 Task: Select the onWindowChange in the auto-save.
Action: Mouse moved to (25, 577)
Screenshot: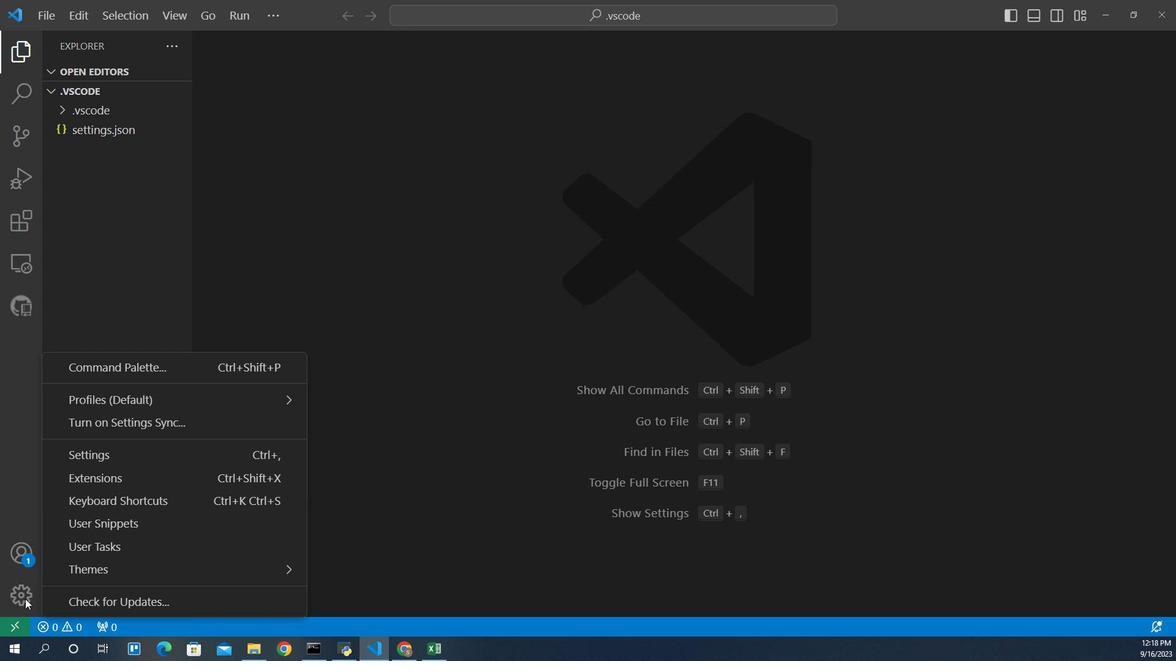 
Action: Mouse pressed left at (25, 577)
Screenshot: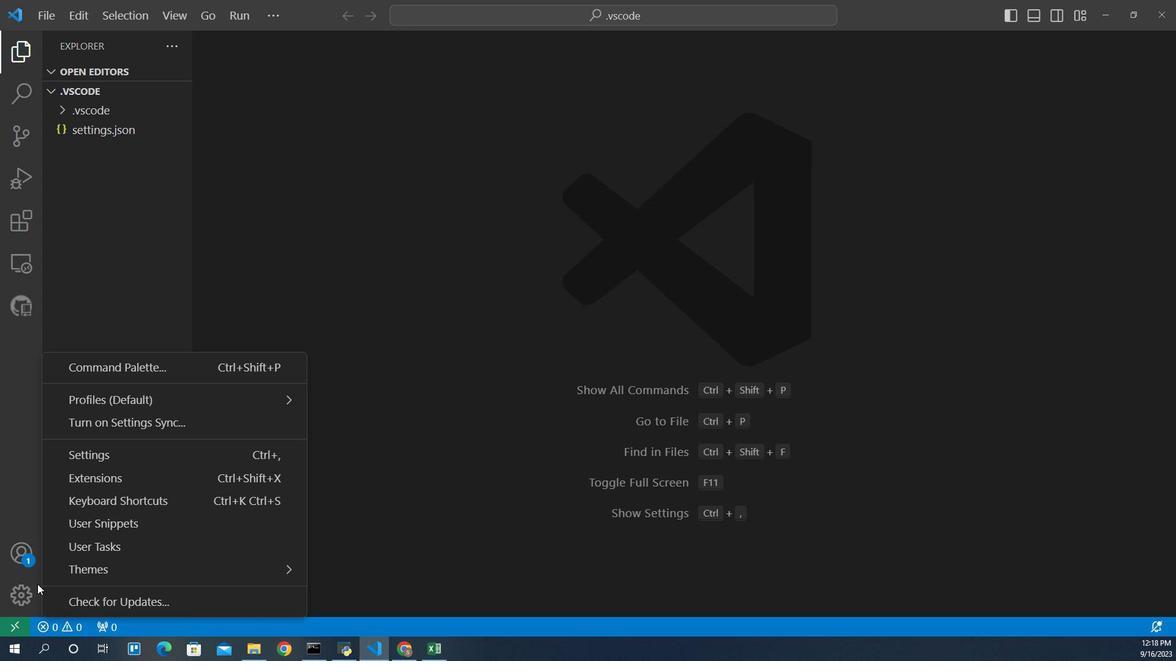 
Action: Mouse moved to (83, 469)
Screenshot: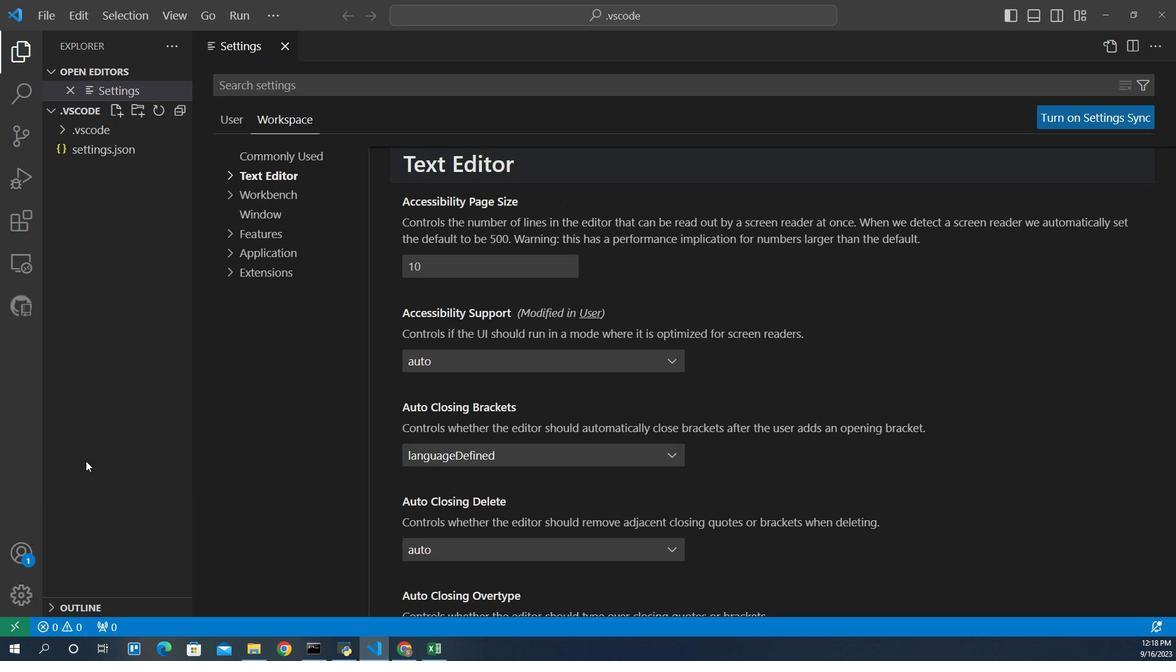 
Action: Mouse pressed left at (83, 469)
Screenshot: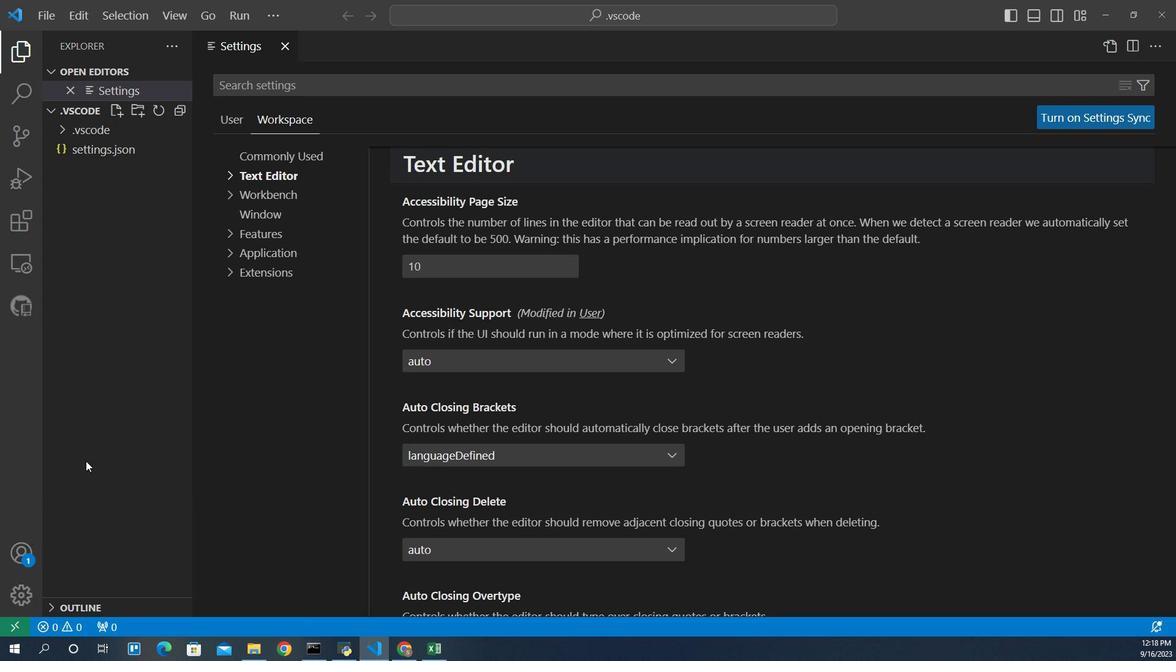 
Action: Mouse moved to (268, 198)
Screenshot: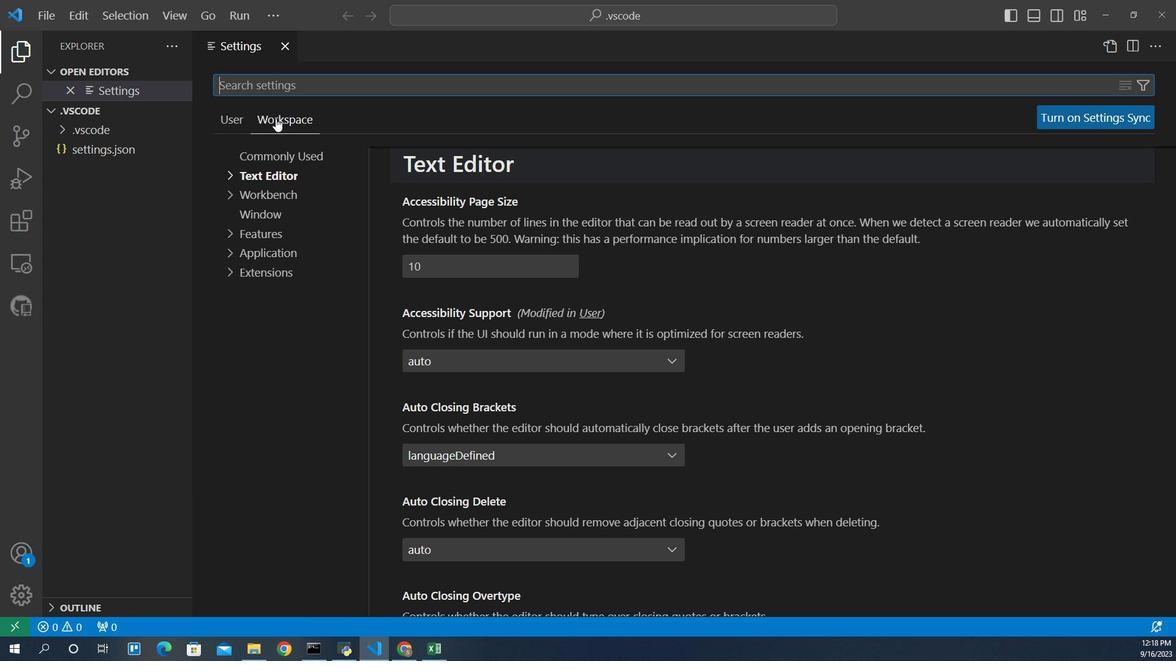 
Action: Mouse pressed left at (268, 198)
Screenshot: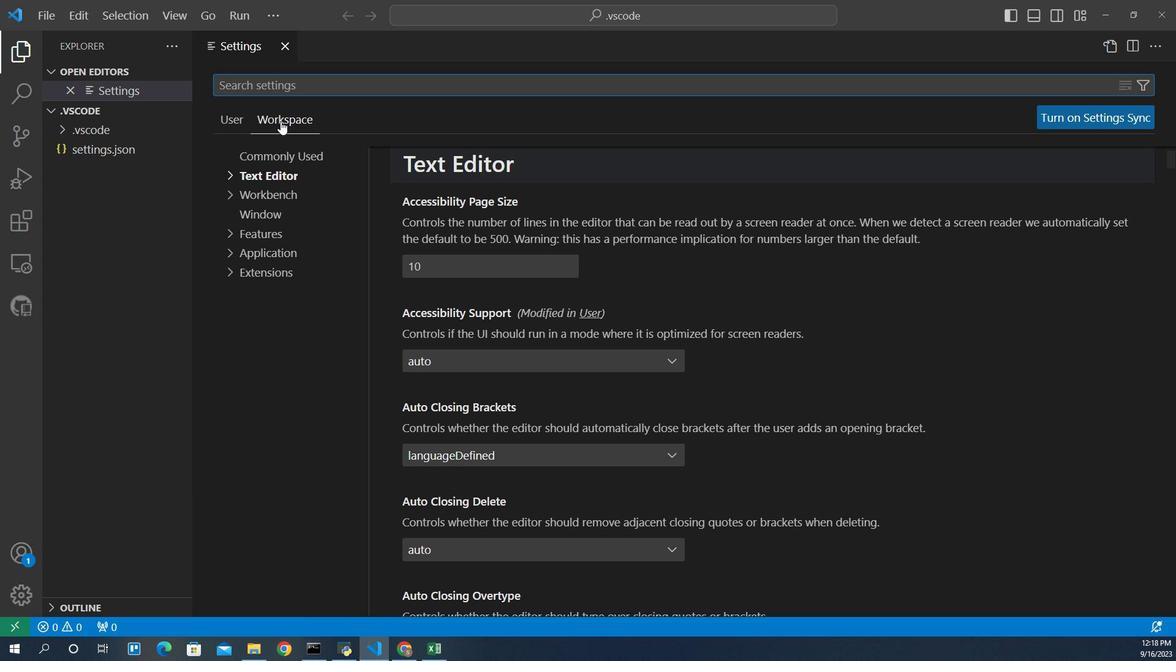 
Action: Mouse moved to (272, 245)
Screenshot: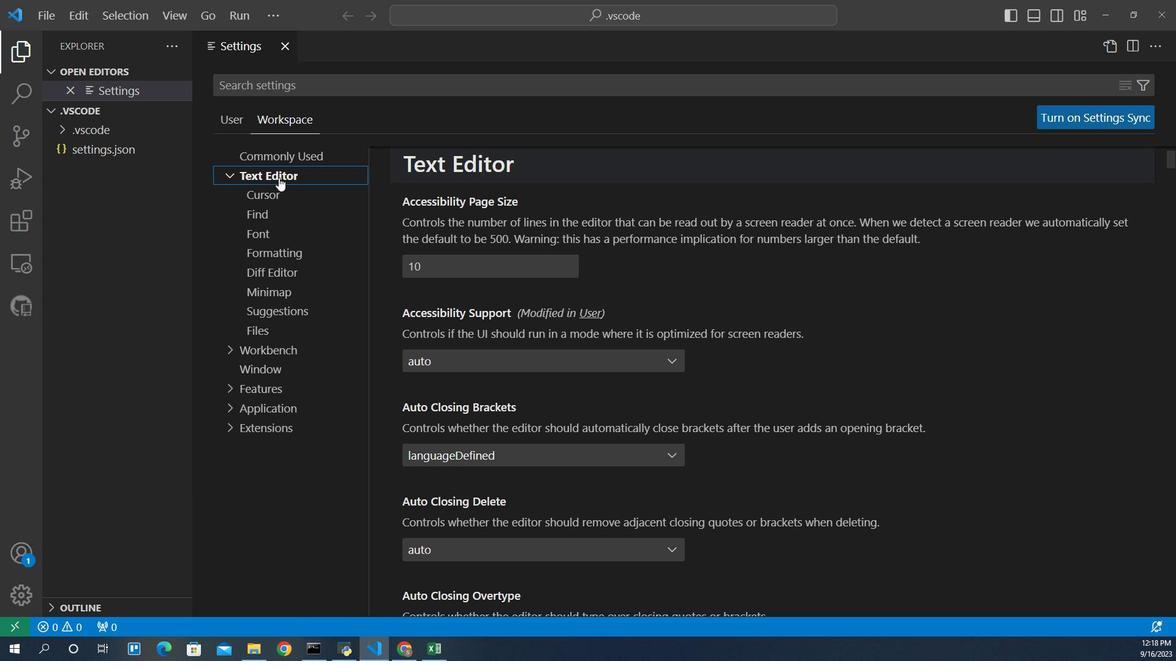 
Action: Mouse pressed left at (272, 245)
Screenshot: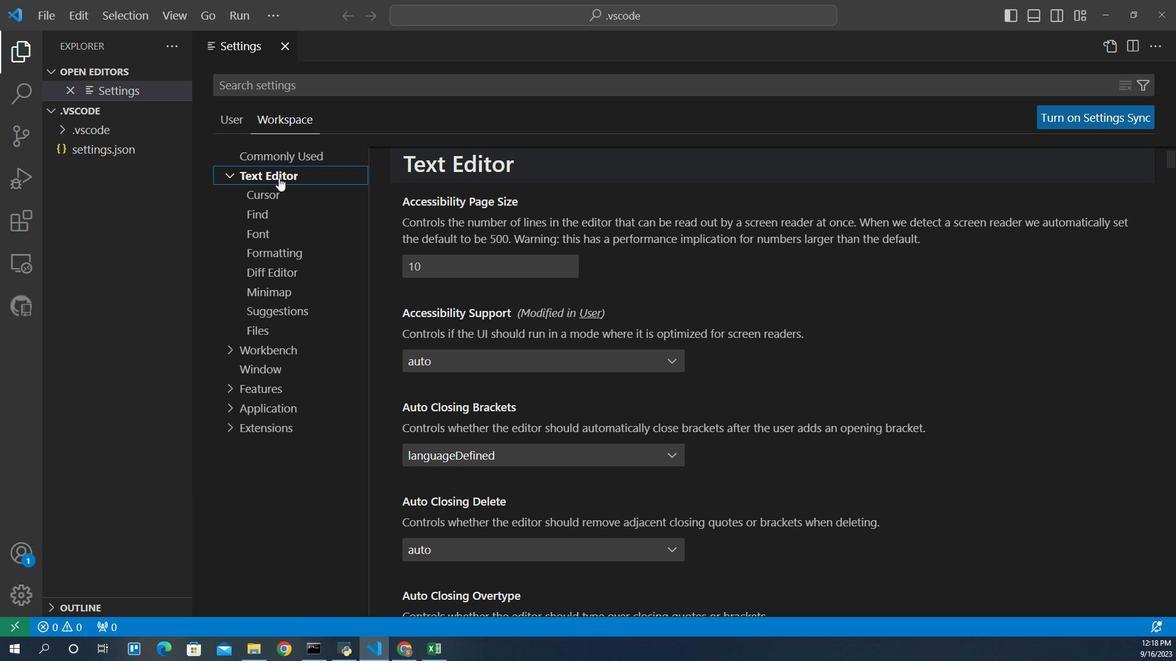 
Action: Mouse moved to (256, 363)
Screenshot: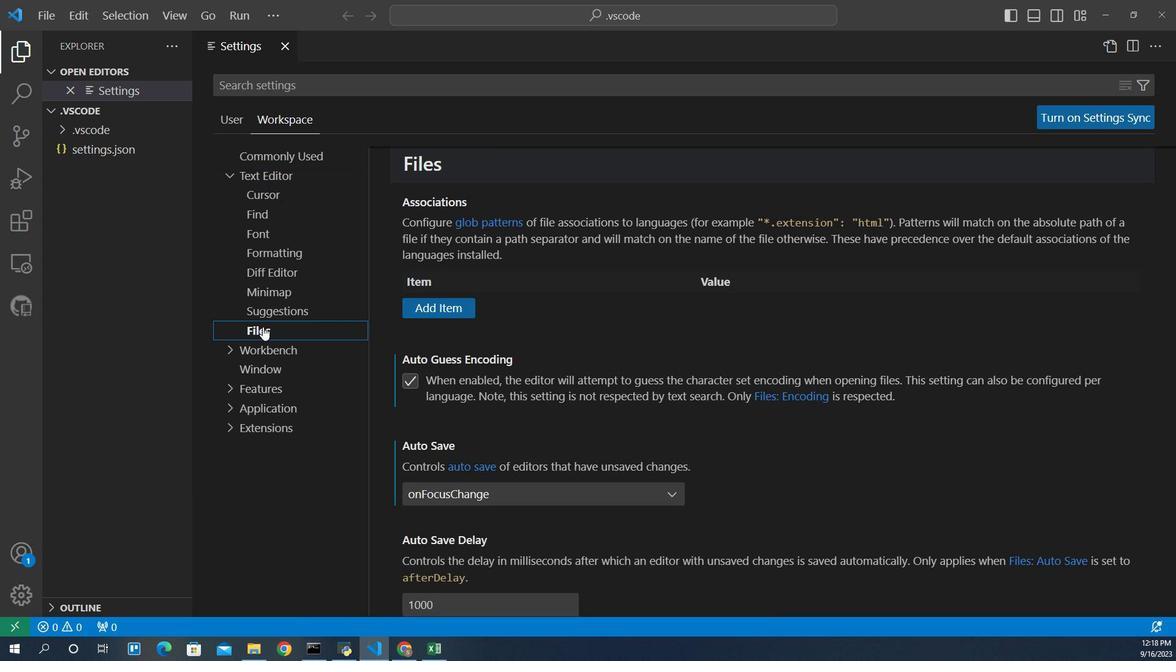 
Action: Mouse pressed left at (256, 363)
Screenshot: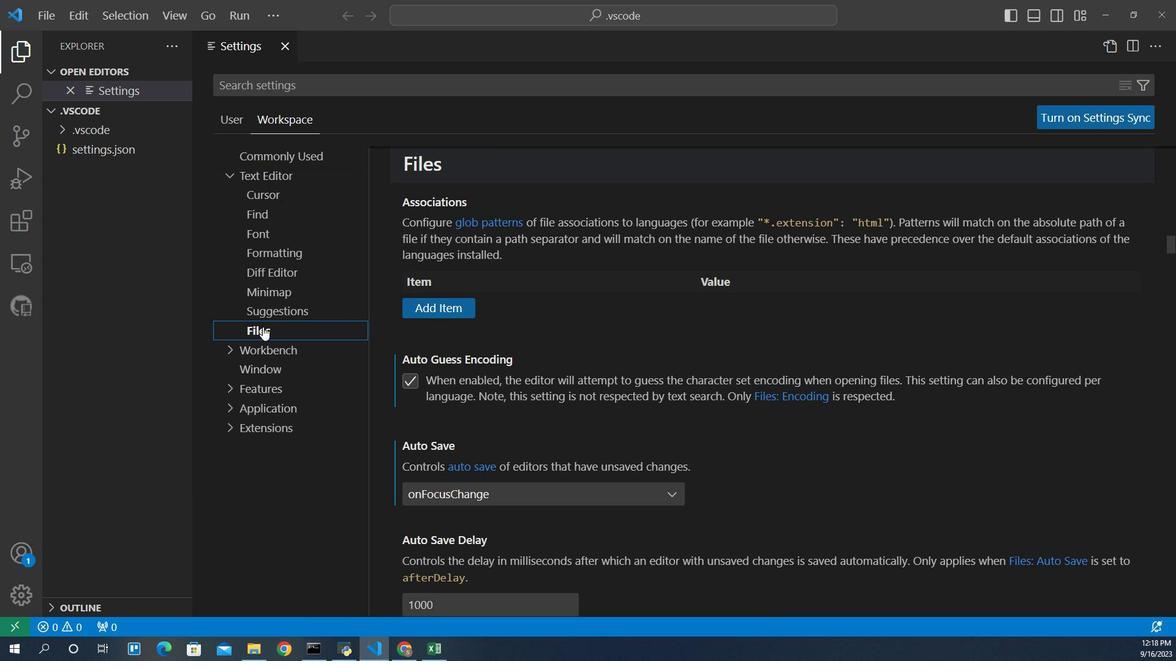 
Action: Mouse moved to (465, 485)
Screenshot: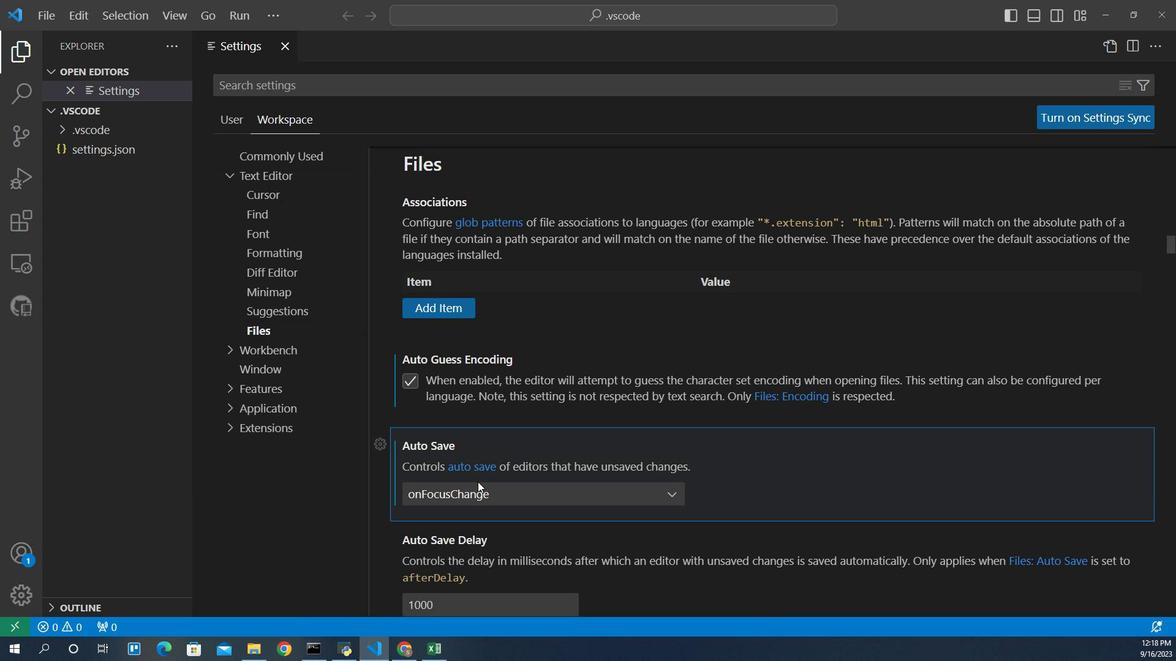 
Action: Mouse pressed left at (465, 485)
Screenshot: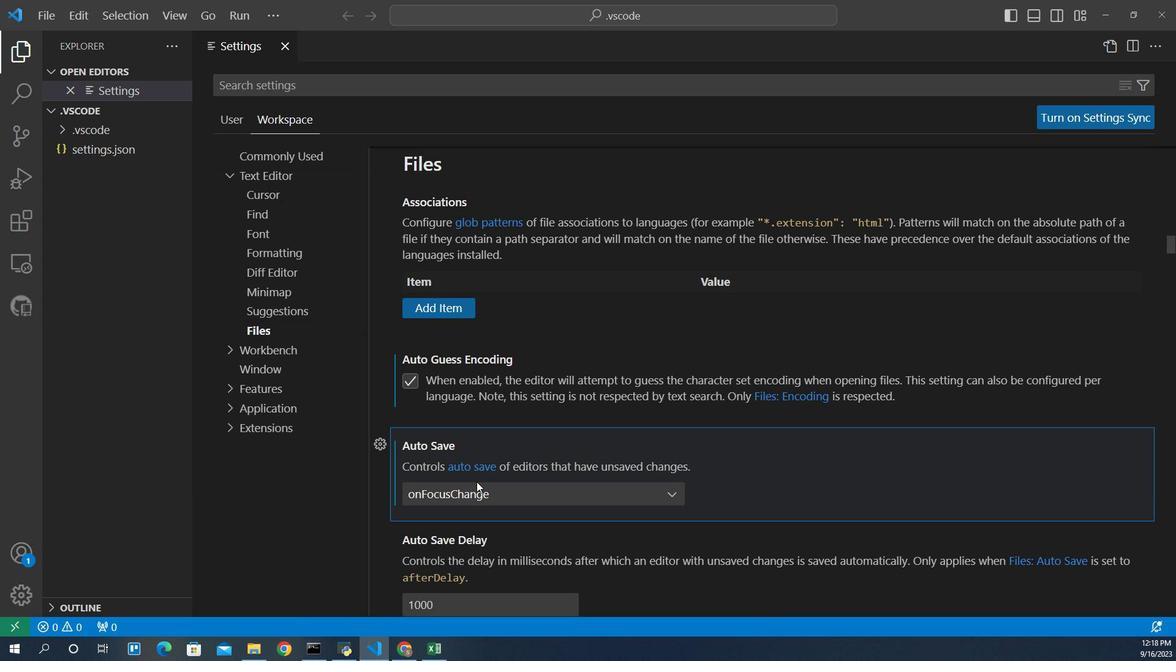 
Action: Mouse moved to (460, 495)
Screenshot: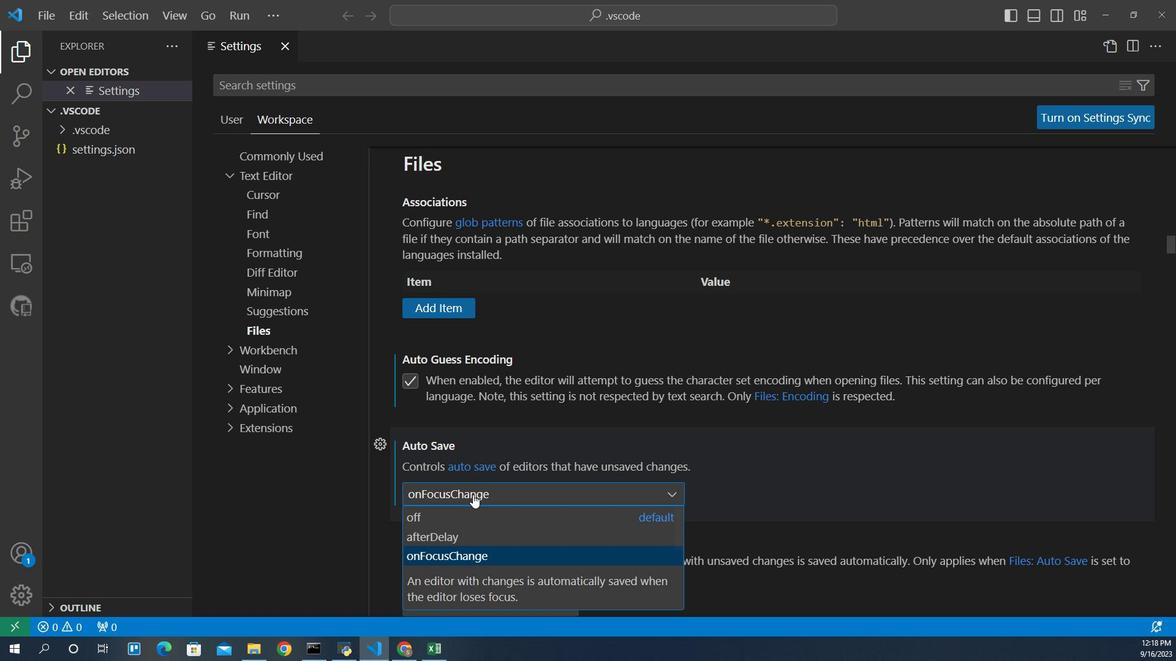 
Action: Mouse pressed left at (460, 495)
Screenshot: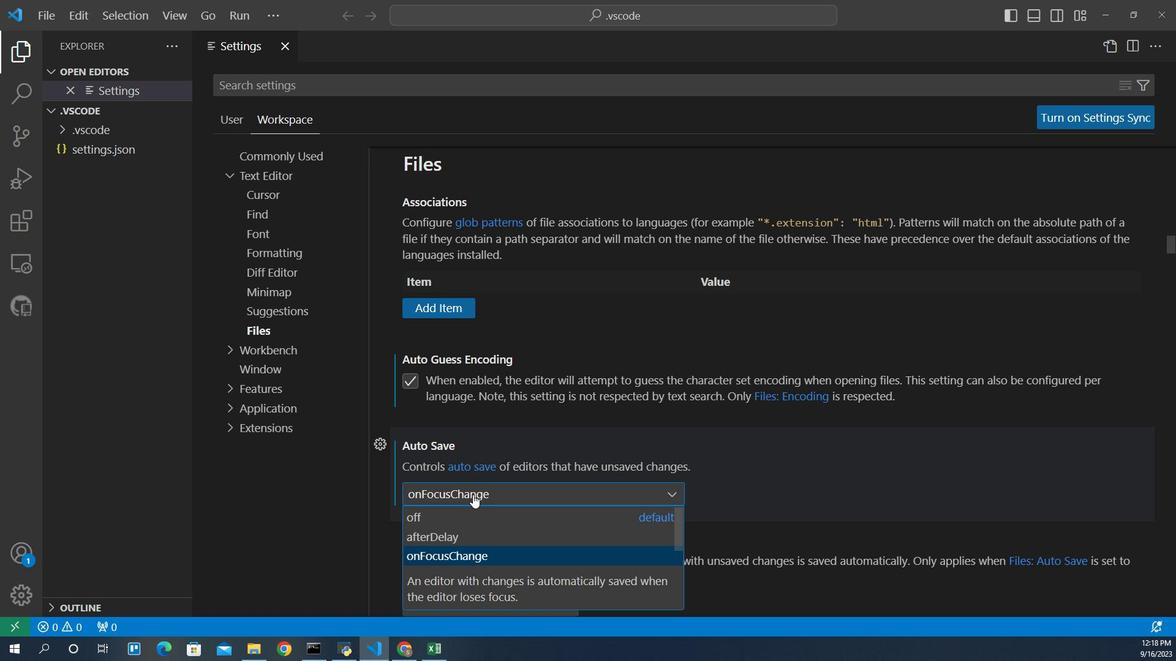 
Action: Mouse moved to (456, 544)
Screenshot: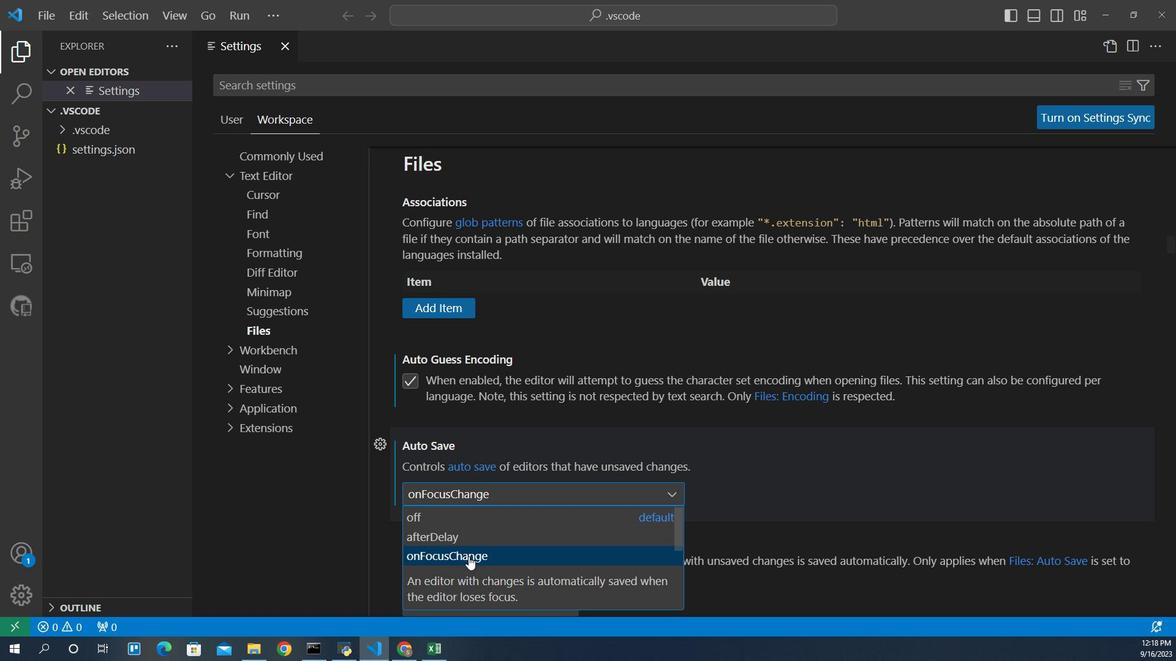 
Action: Mouse scrolled (456, 544) with delta (0, 0)
Screenshot: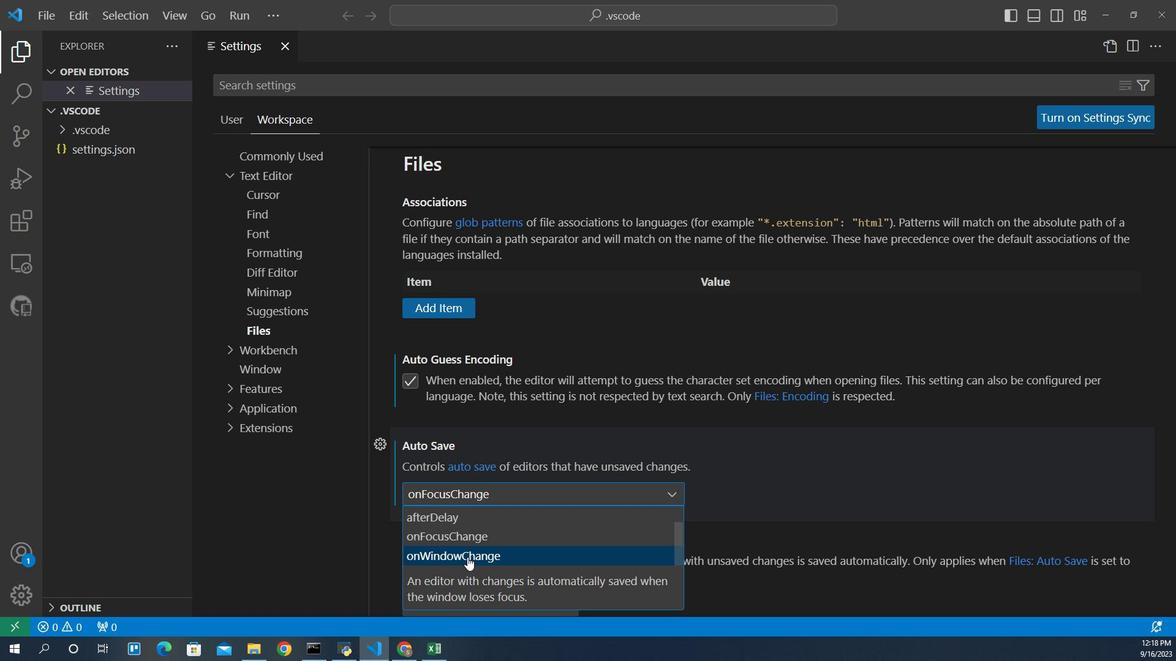 
Action: Mouse scrolled (456, 544) with delta (0, 0)
Screenshot: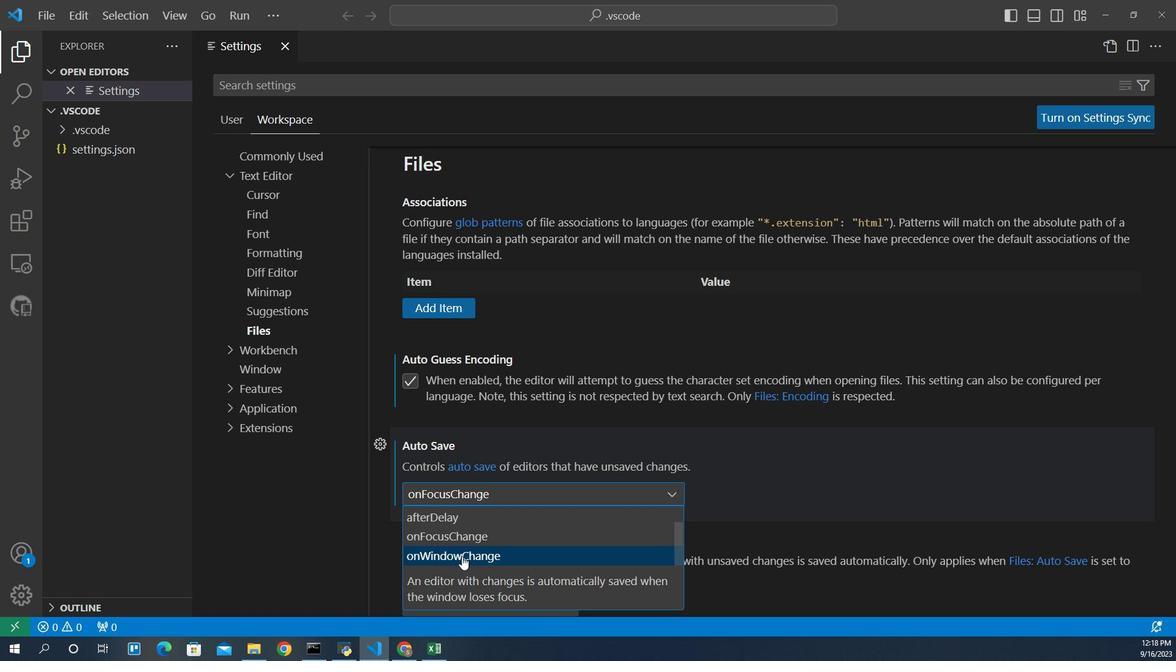 
Action: Mouse moved to (450, 544)
Screenshot: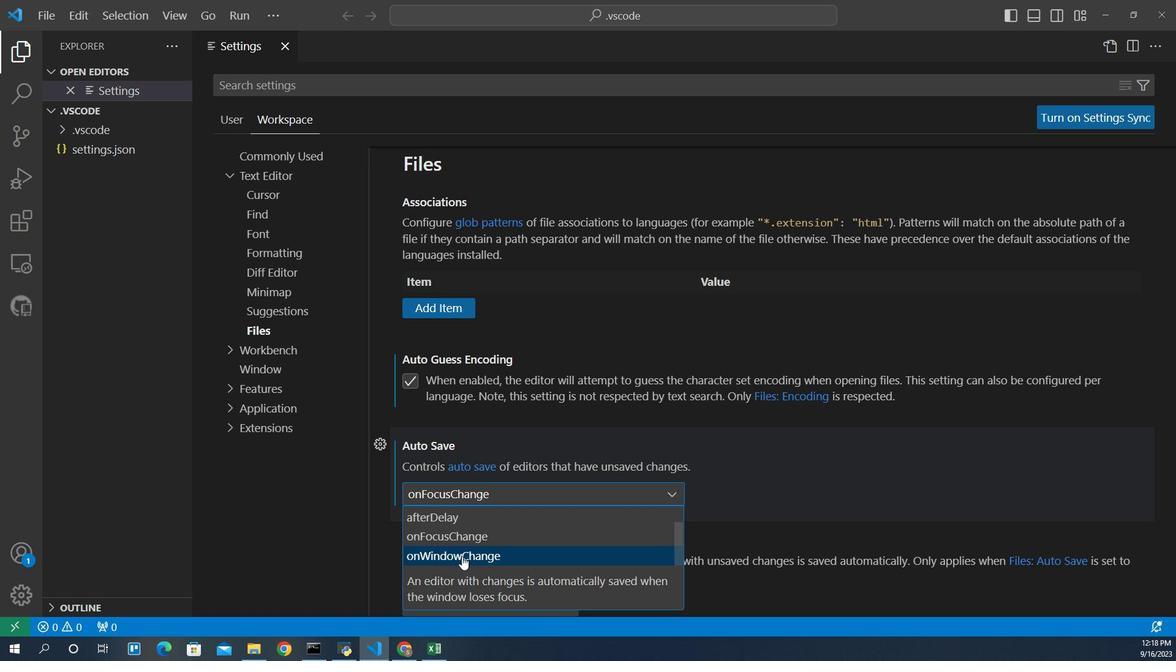 
Action: Mouse pressed left at (450, 544)
Screenshot: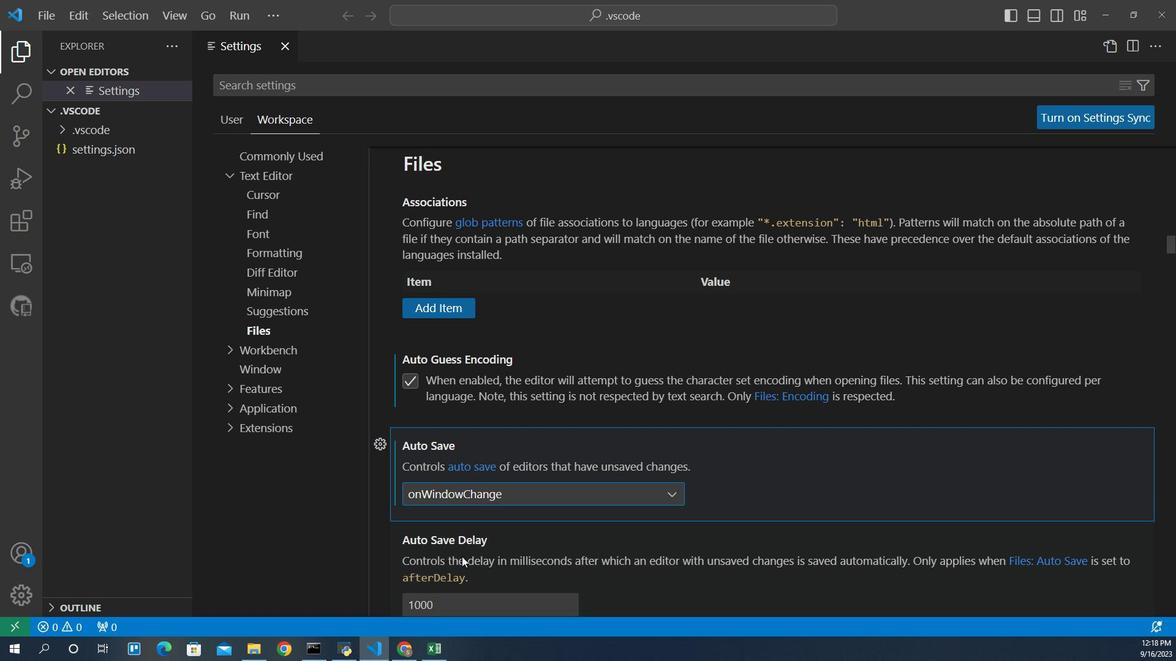 
Action: Mouse moved to (445, 511)
Screenshot: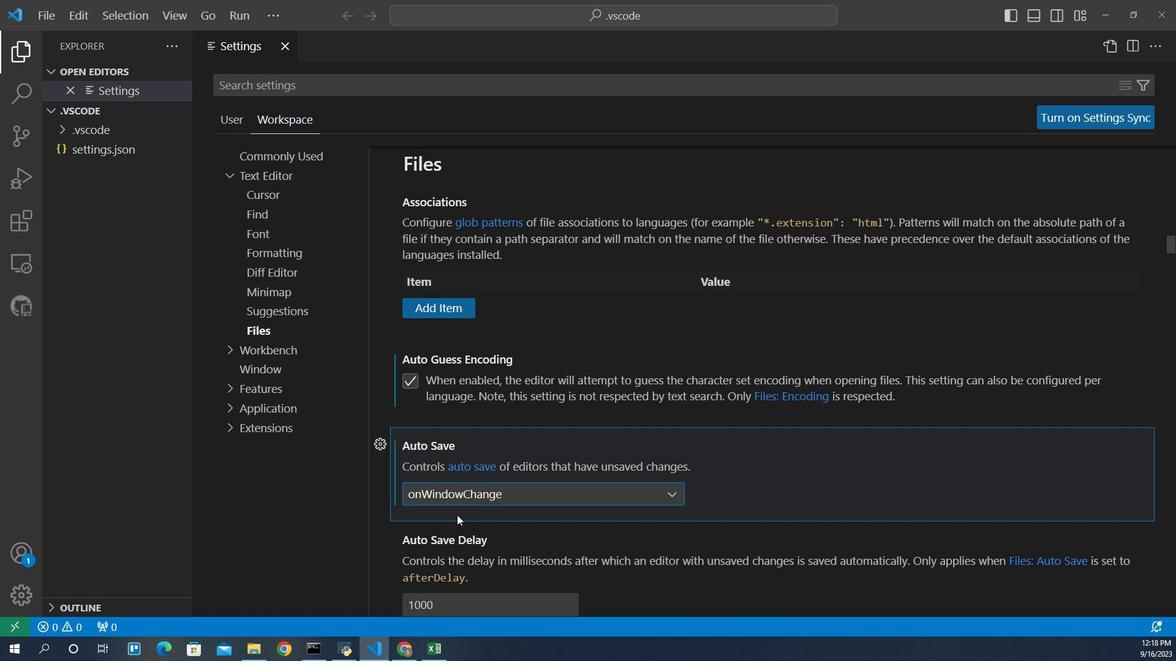 
